 Task: In the Company generalmotors.com, Log call with description : 'Engaged in a call with a potential buyer who needs training.'; Select call outcome: 'Busy '; Select call Direction: Inbound; Add date: '13 August, 2023' and time 10:30:AM. Logged in from softage.1@softage.net
Action: Mouse moved to (95, 72)
Screenshot: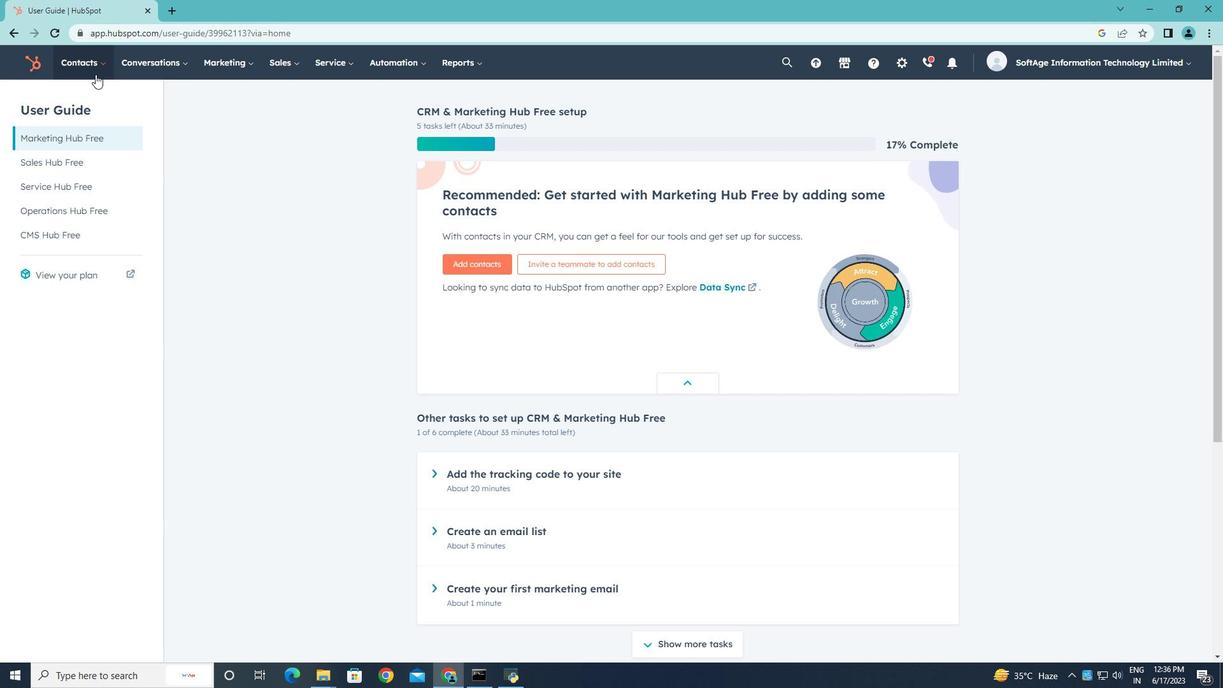 
Action: Mouse pressed left at (95, 72)
Screenshot: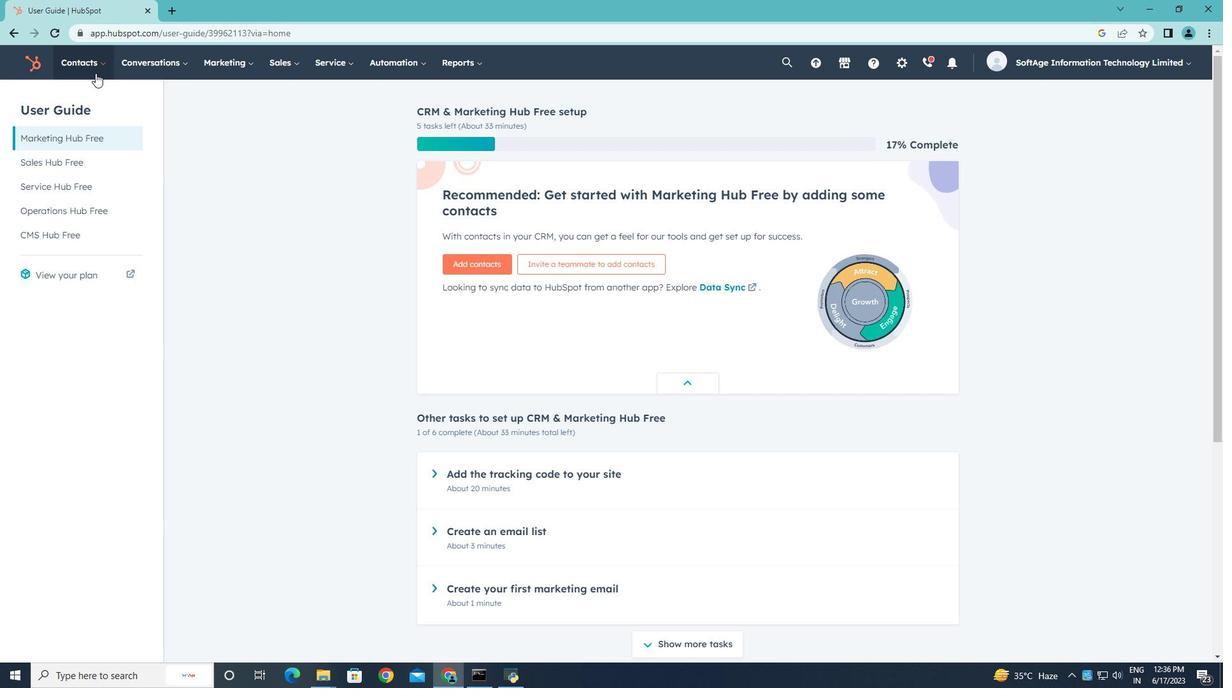 
Action: Mouse moved to (88, 126)
Screenshot: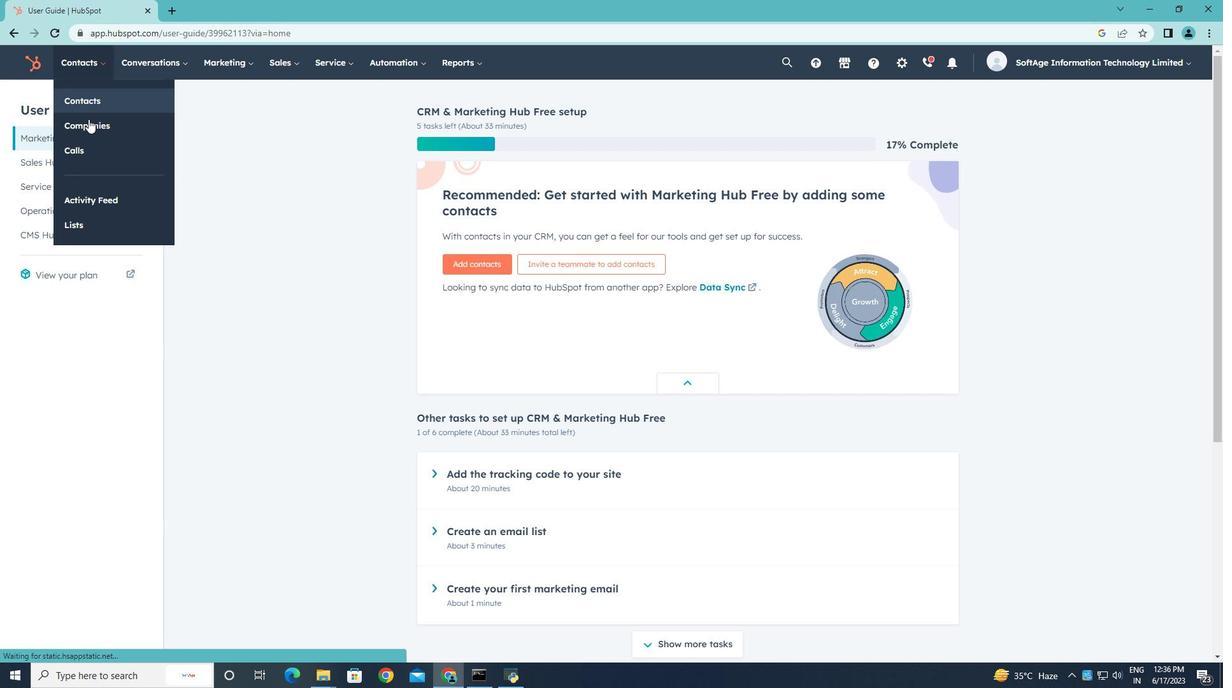 
Action: Mouse pressed left at (88, 126)
Screenshot: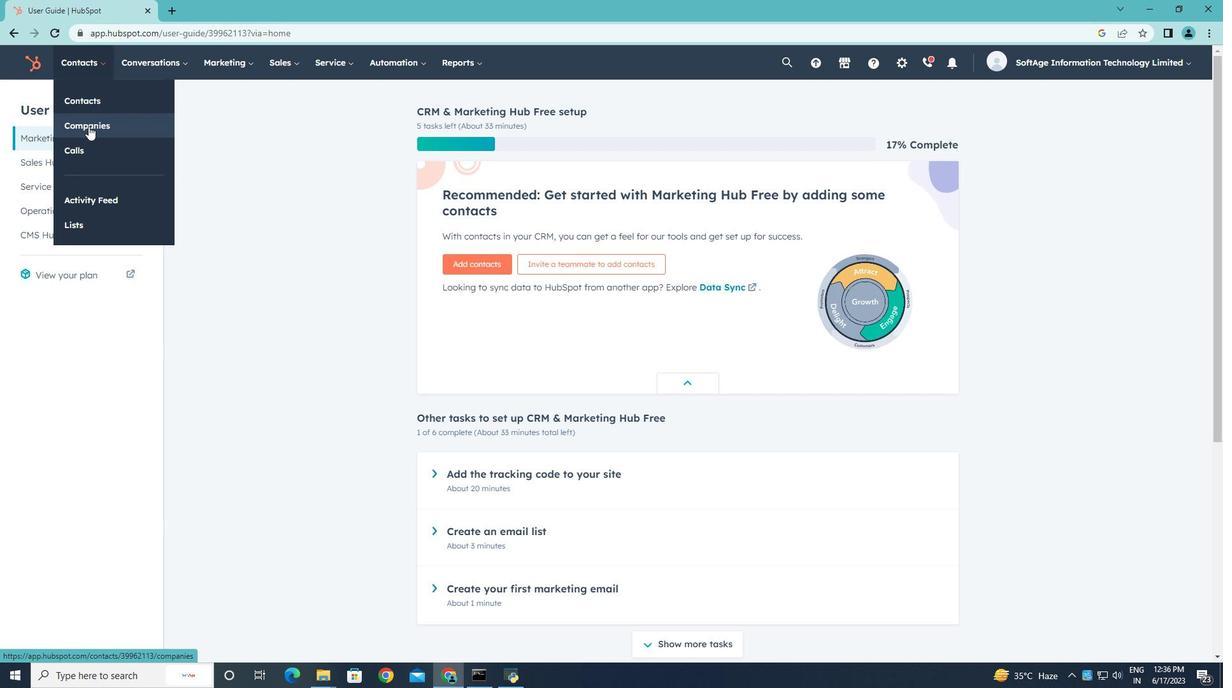 
Action: Mouse moved to (103, 139)
Screenshot: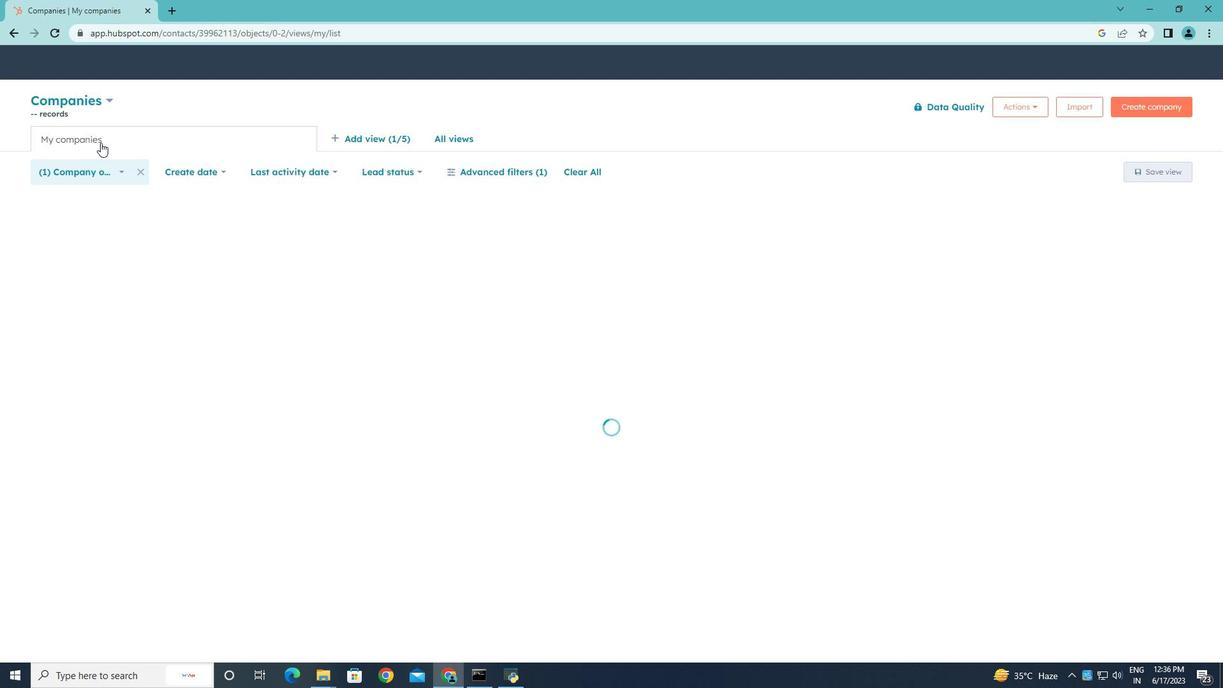 
Action: Mouse pressed left at (103, 139)
Screenshot: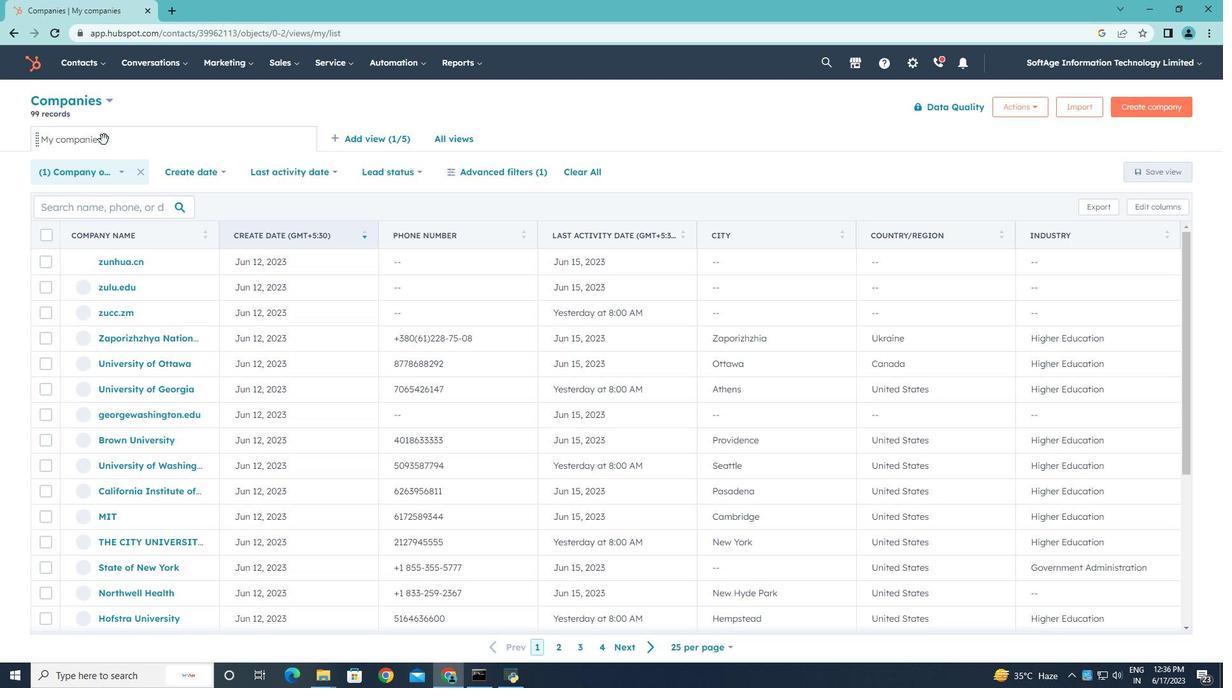 
Action: Mouse moved to (120, 214)
Screenshot: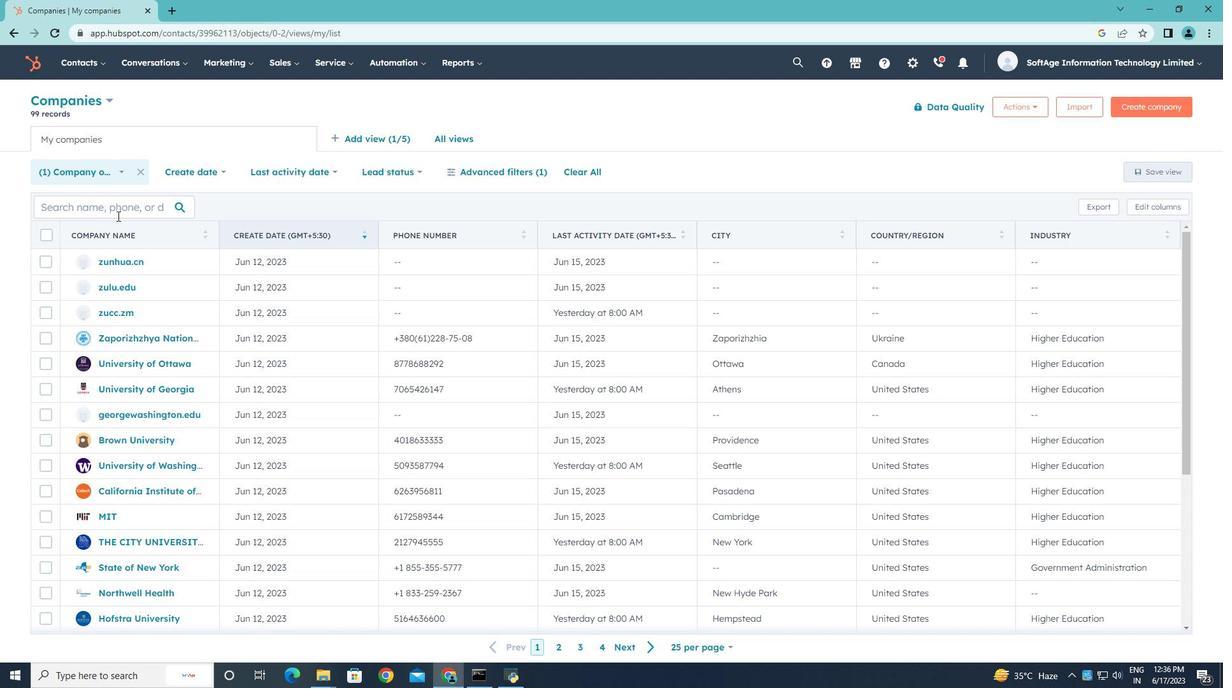 
Action: Mouse pressed left at (120, 214)
Screenshot: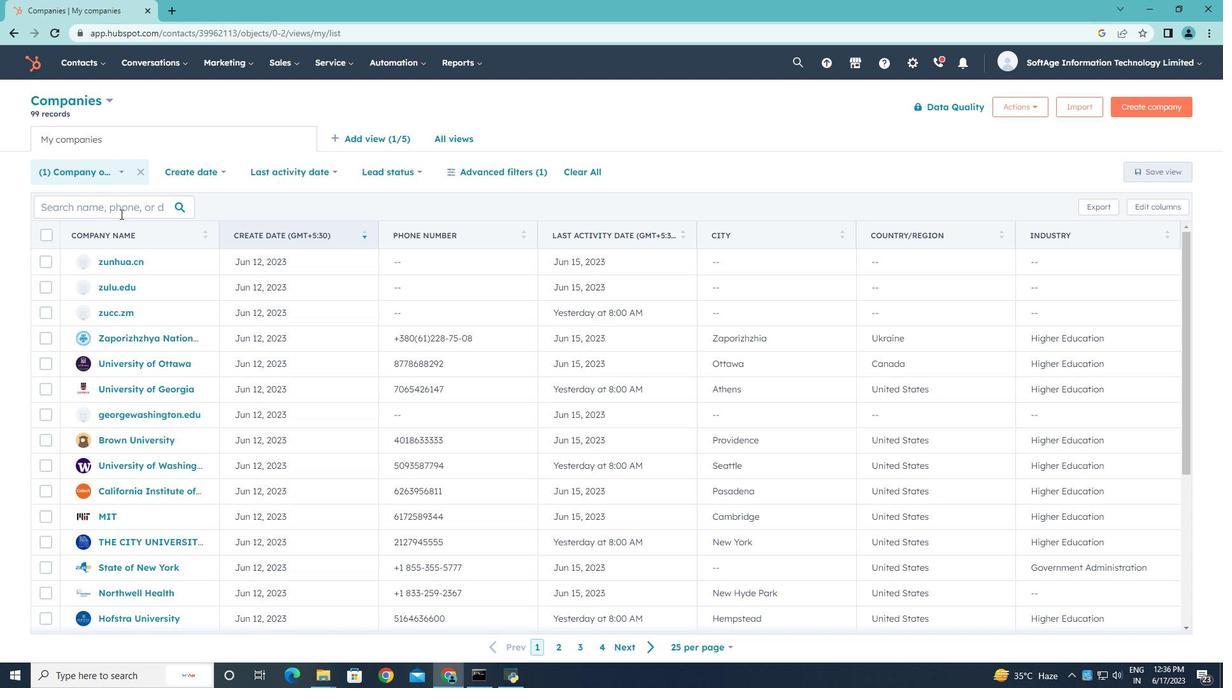 
Action: Key pressed generalmotors.com
Screenshot: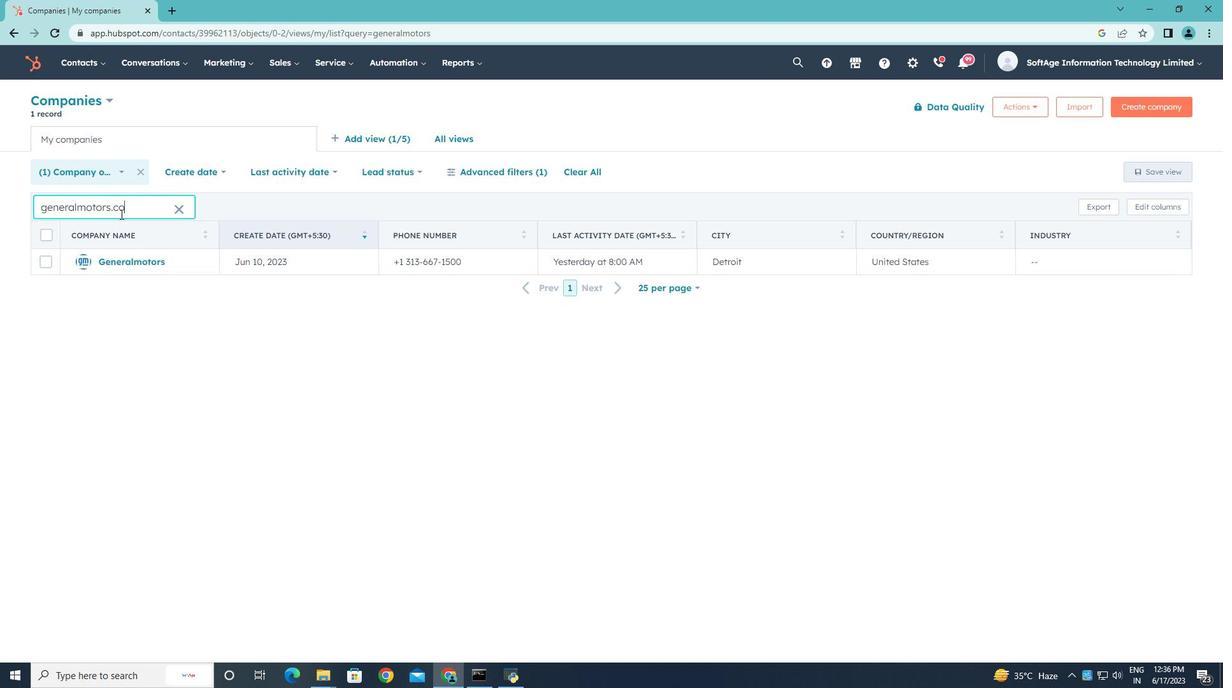 
Action: Mouse moved to (126, 260)
Screenshot: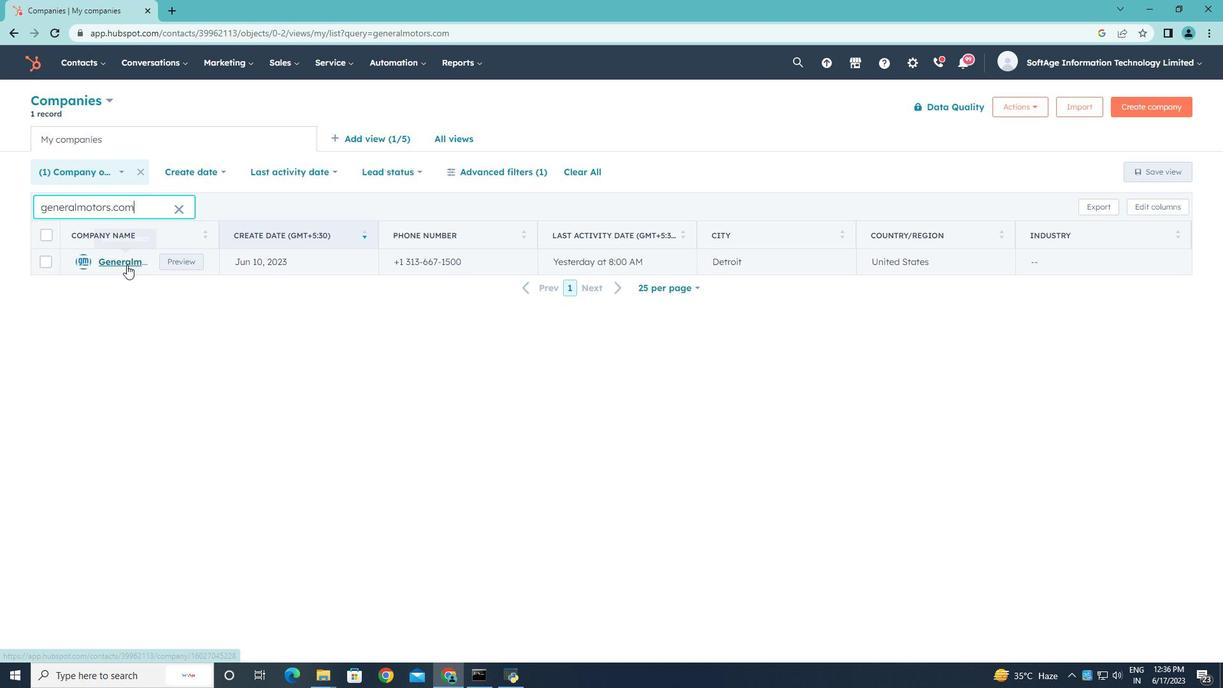
Action: Mouse pressed left at (126, 260)
Screenshot: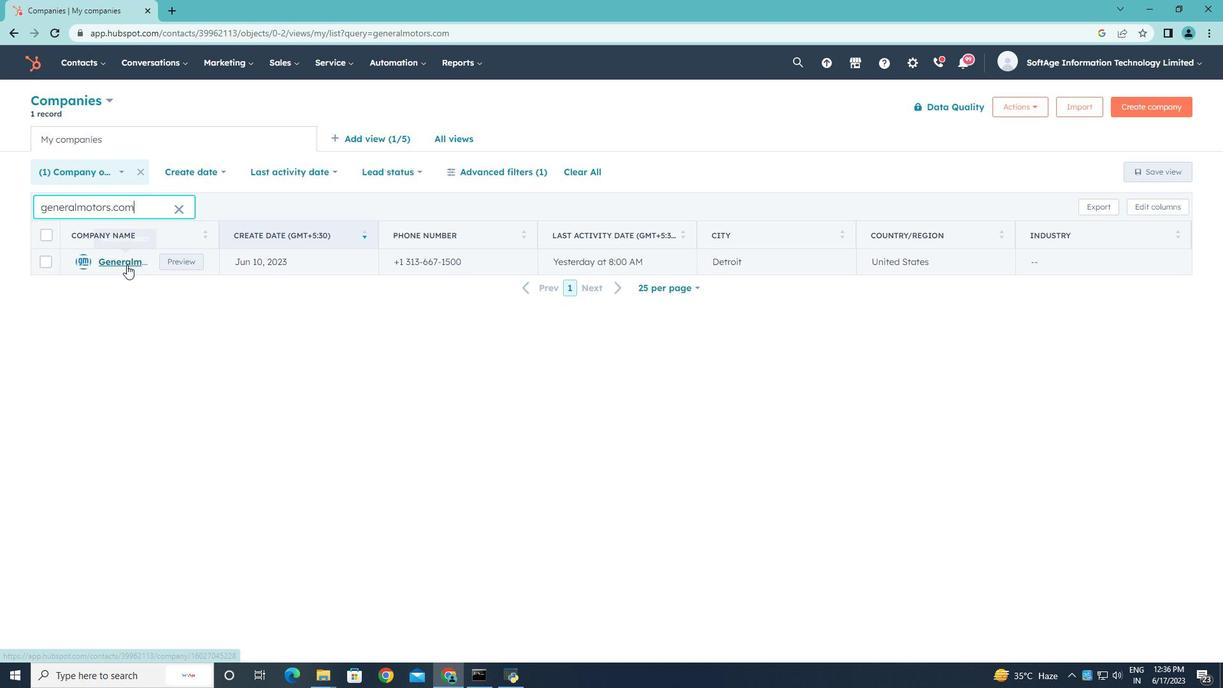 
Action: Mouse moved to (244, 216)
Screenshot: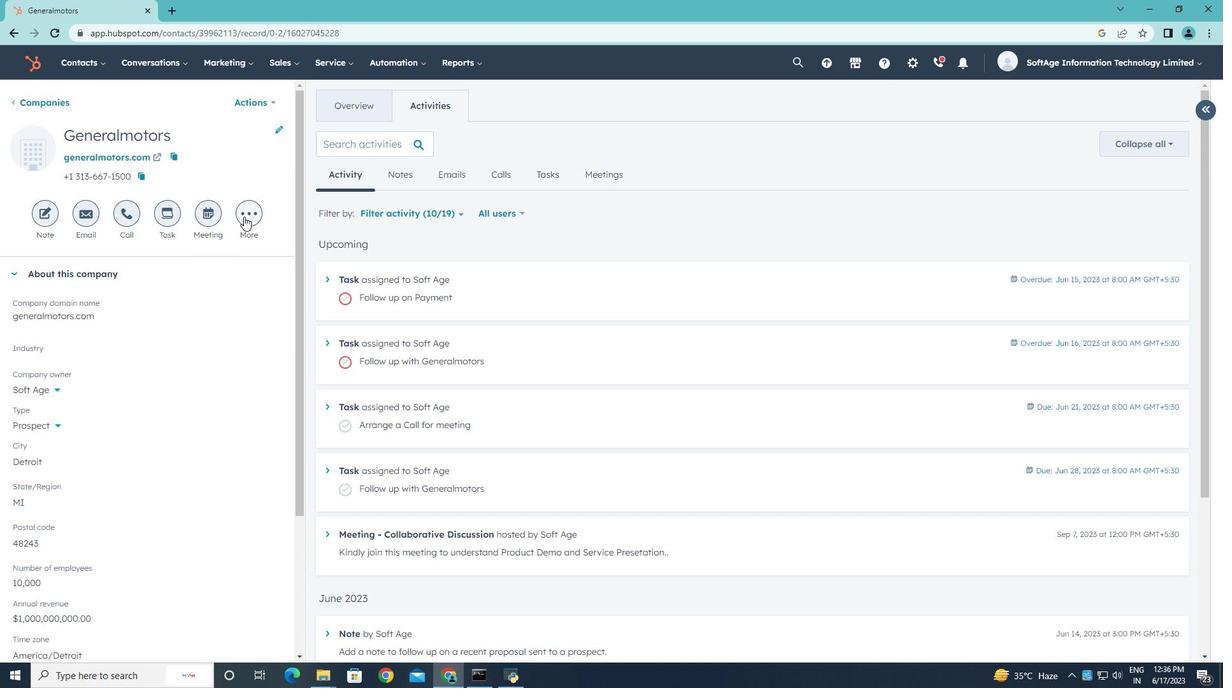 
Action: Mouse pressed left at (244, 216)
Screenshot: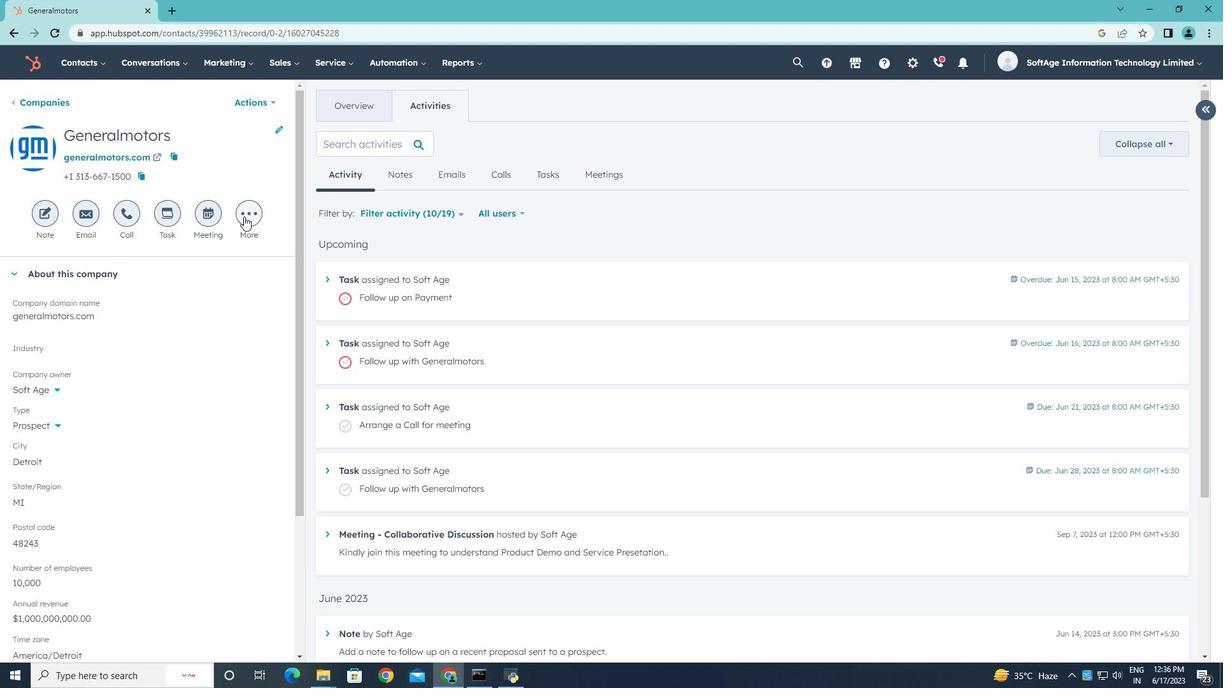 
Action: Mouse moved to (234, 321)
Screenshot: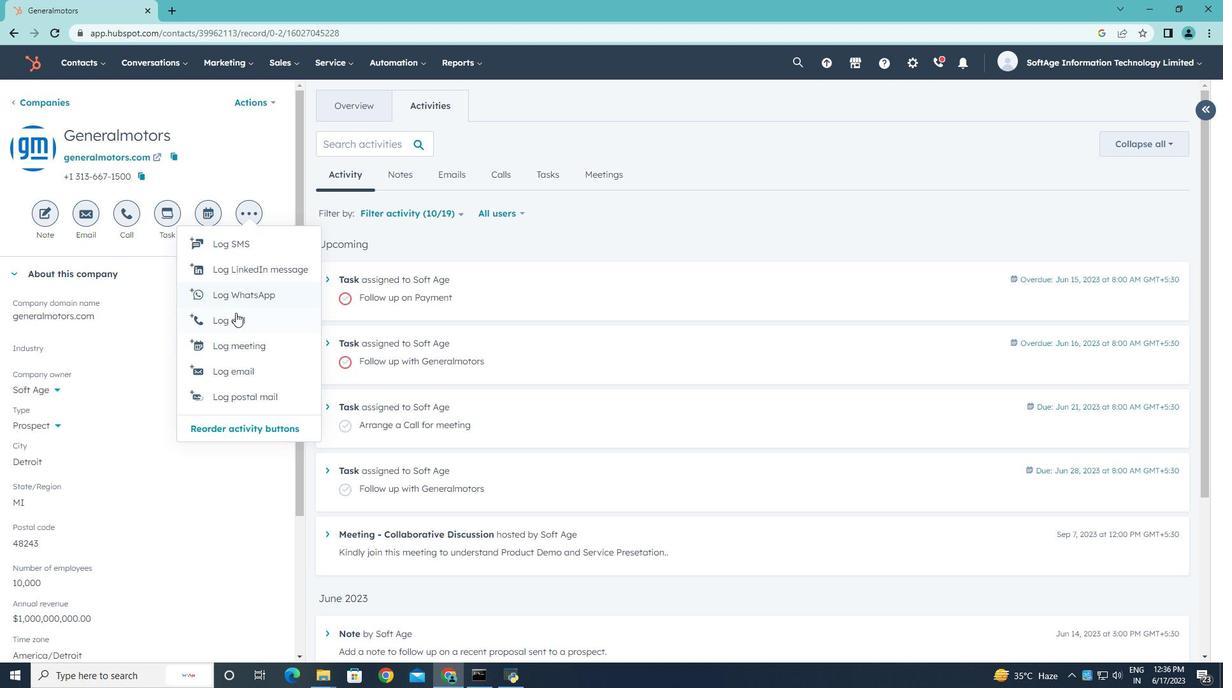 
Action: Mouse pressed left at (234, 321)
Screenshot: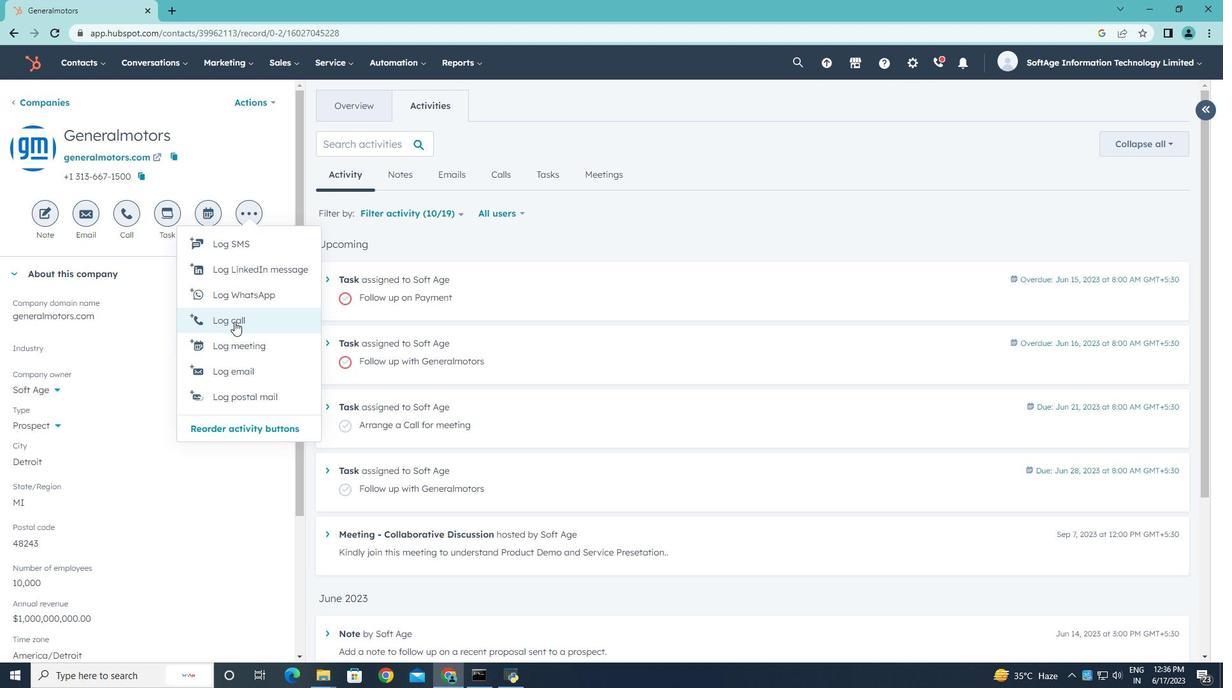 
Action: Mouse moved to (234, 321)
Screenshot: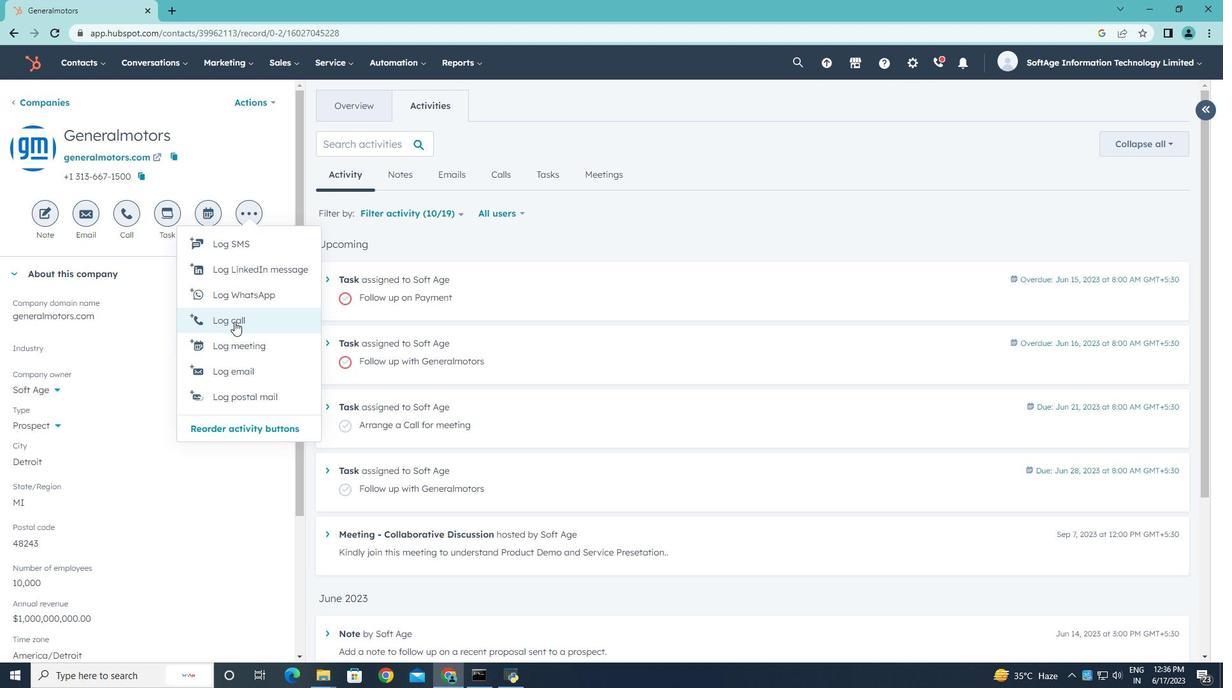
Action: Key pressed <Key.shift><Key.shift><Key.shift><Key.shift><Key.shift><Key.shift><Key.shift><Key.shift><Key.shift><Key.shift><Key.shift>Engaged<Key.space>in<Key.space>a<Key.space>call<Key.space>with<Key.space>a<Key.space>potential<Key.space>buyer<Key.space>who<Key.space>needs<Key.space>training.
Screenshot: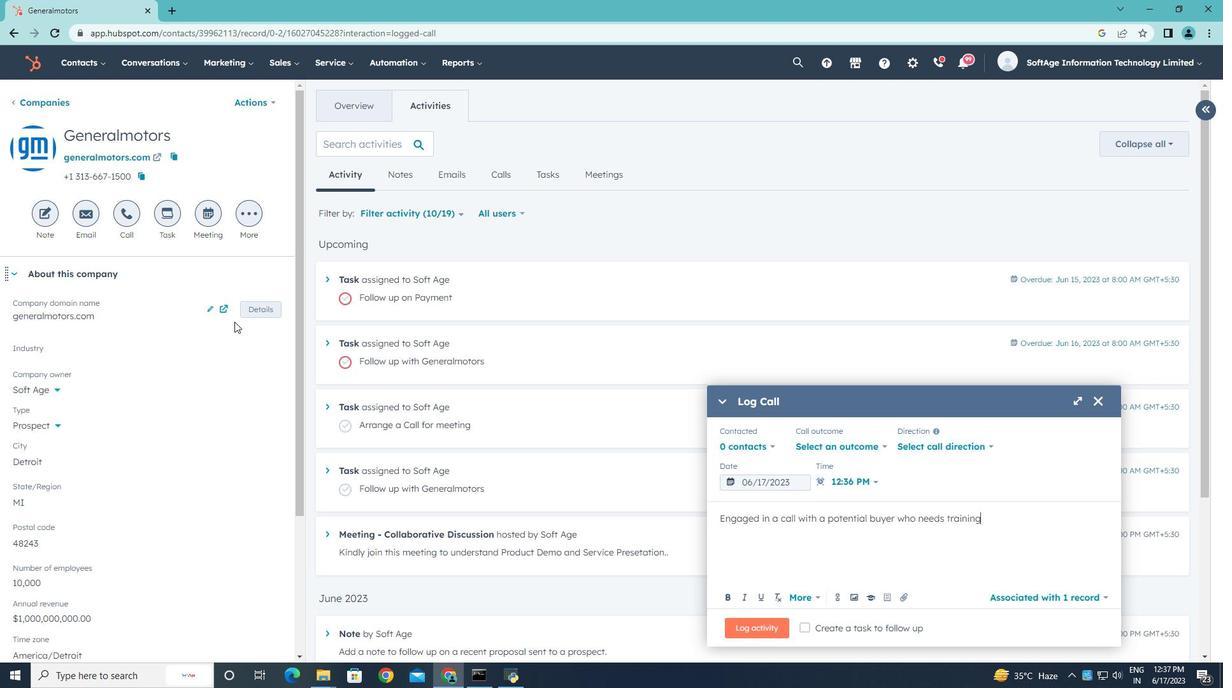 
Action: Mouse moved to (885, 443)
Screenshot: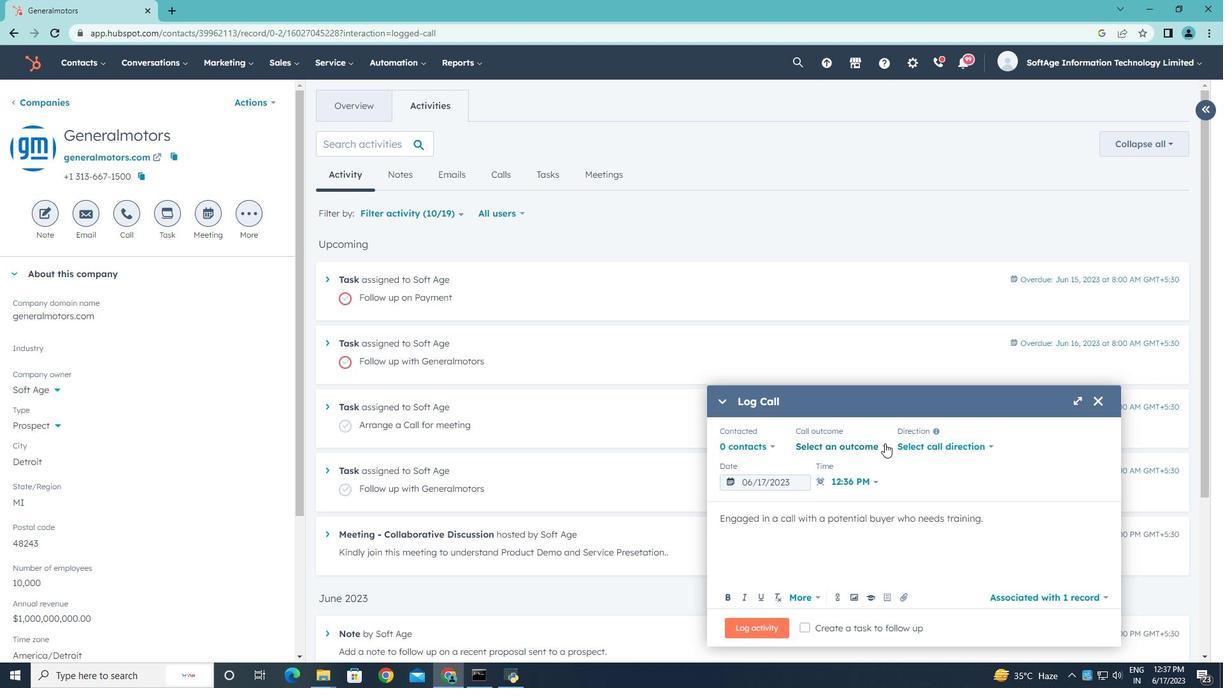 
Action: Mouse pressed left at (885, 443)
Screenshot: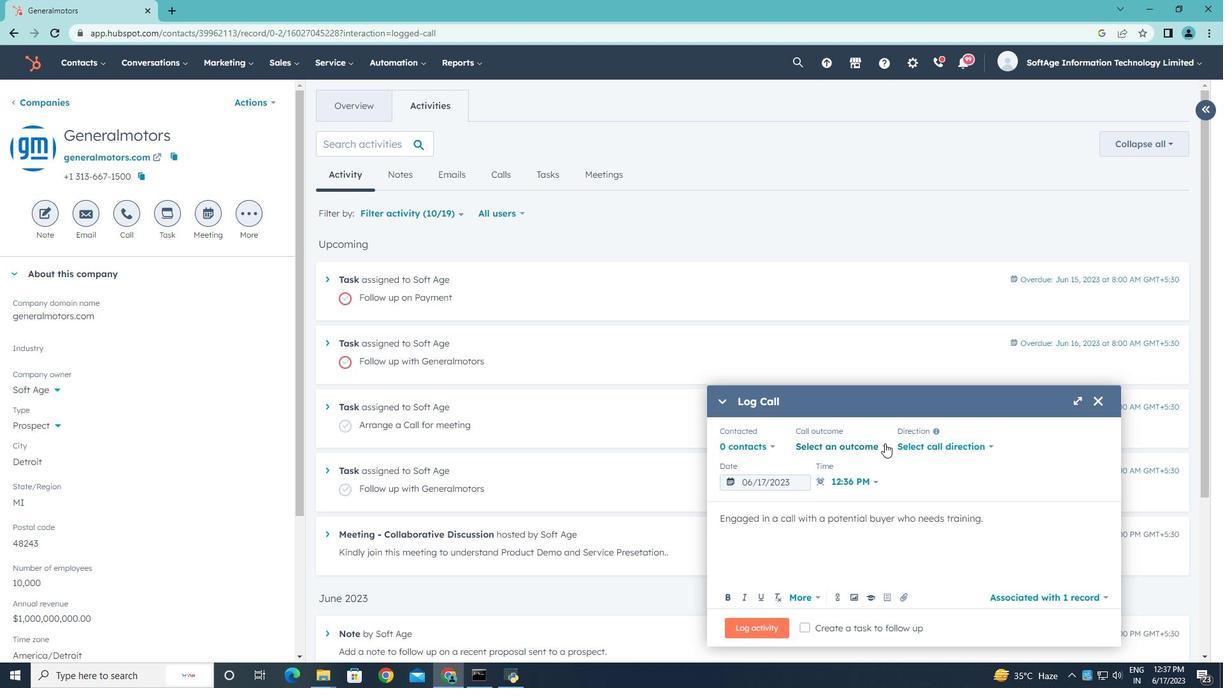 
Action: Mouse moved to (849, 484)
Screenshot: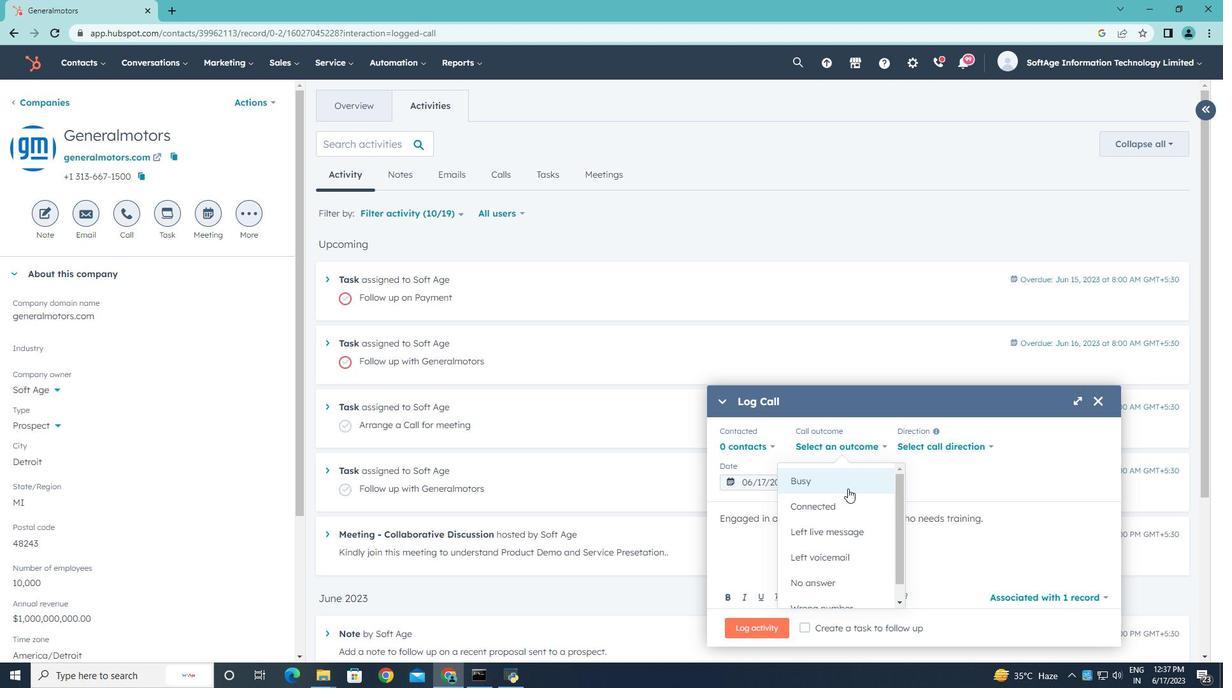 
Action: Mouse pressed left at (849, 484)
Screenshot: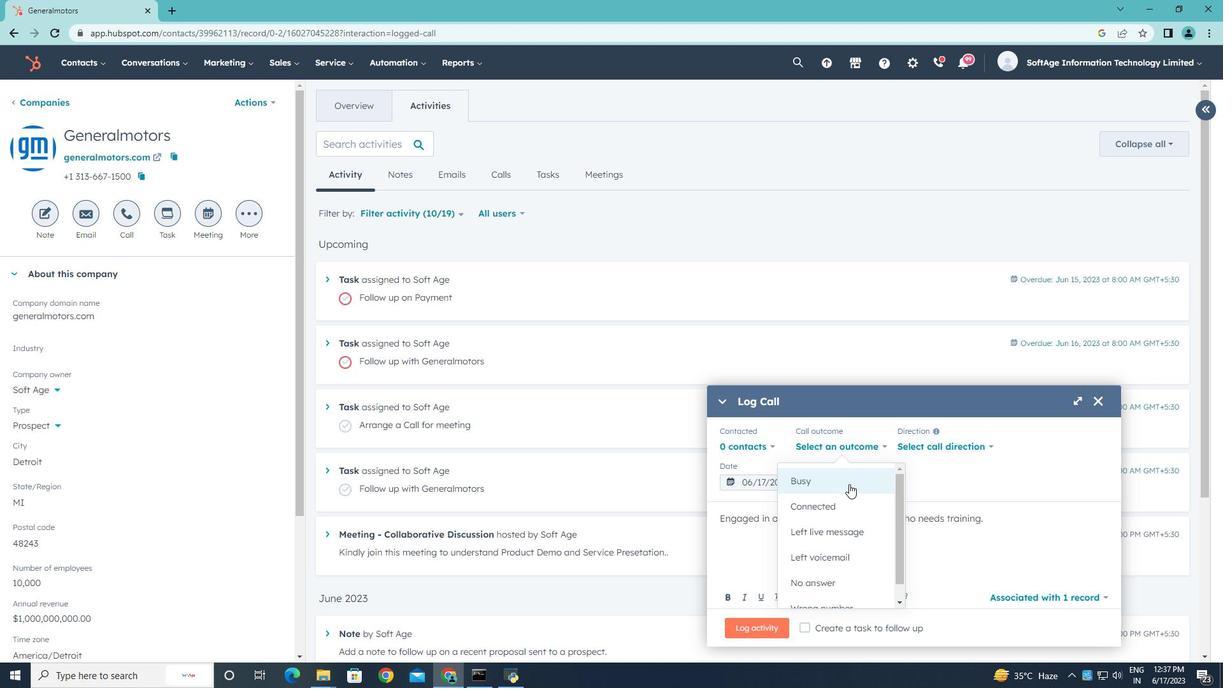 
Action: Mouse moved to (927, 446)
Screenshot: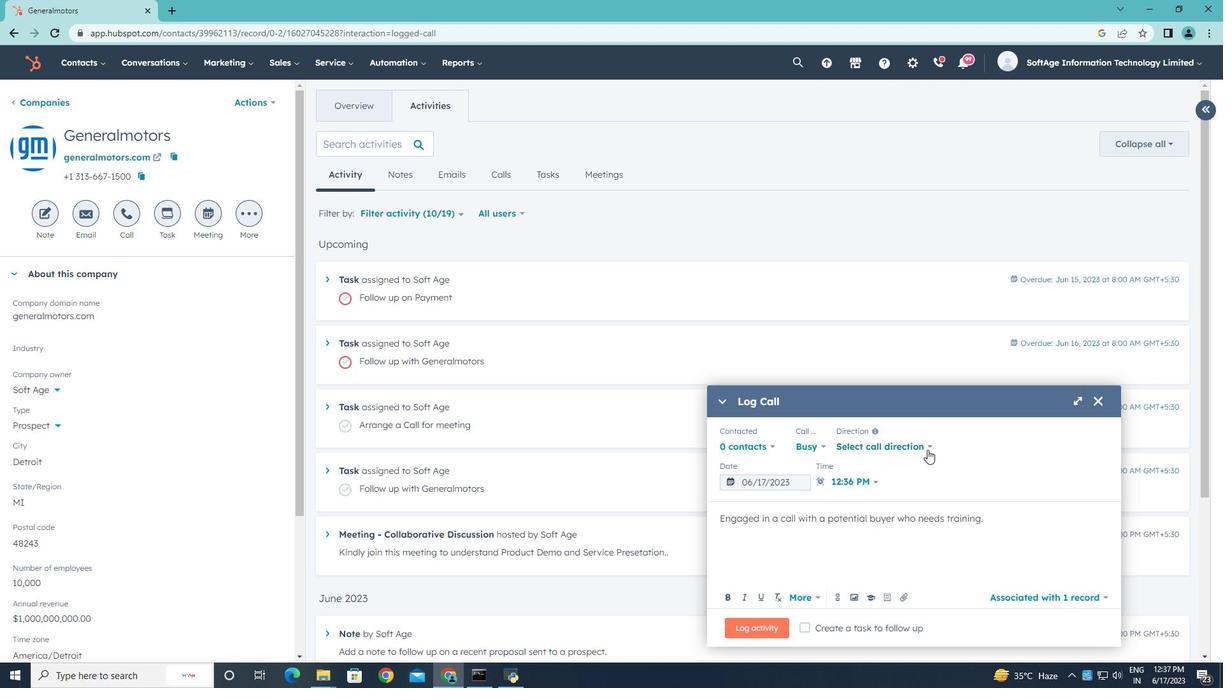 
Action: Mouse pressed left at (927, 446)
Screenshot: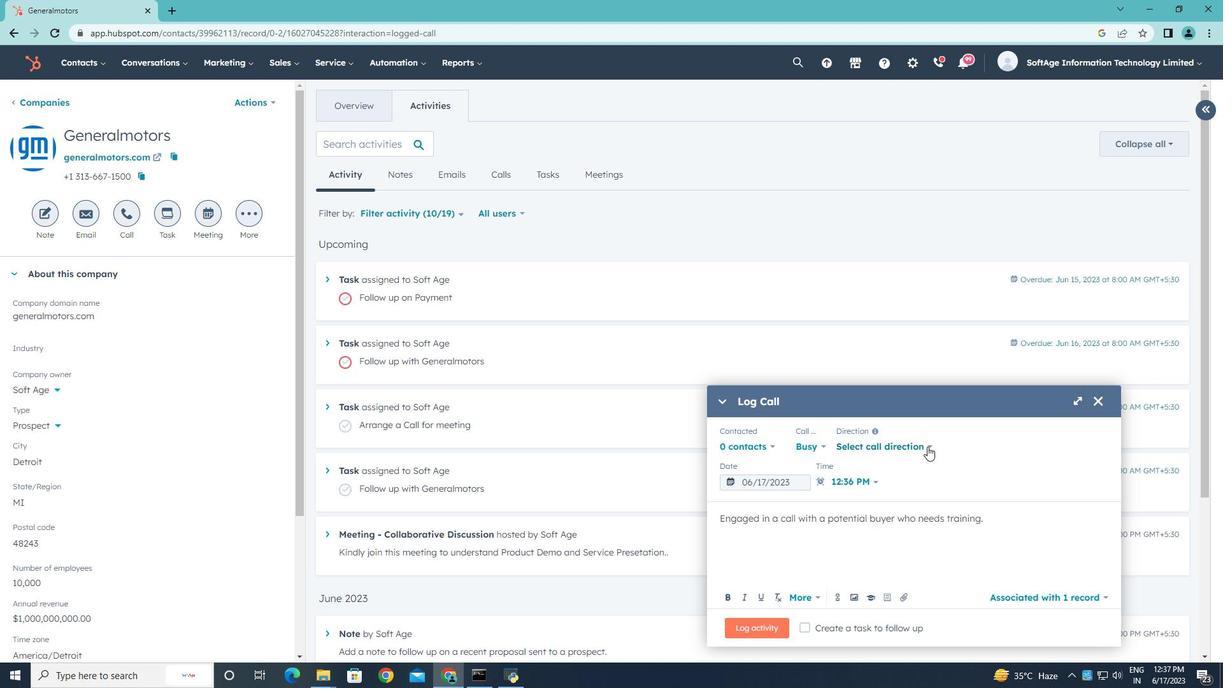 
Action: Mouse moved to (896, 475)
Screenshot: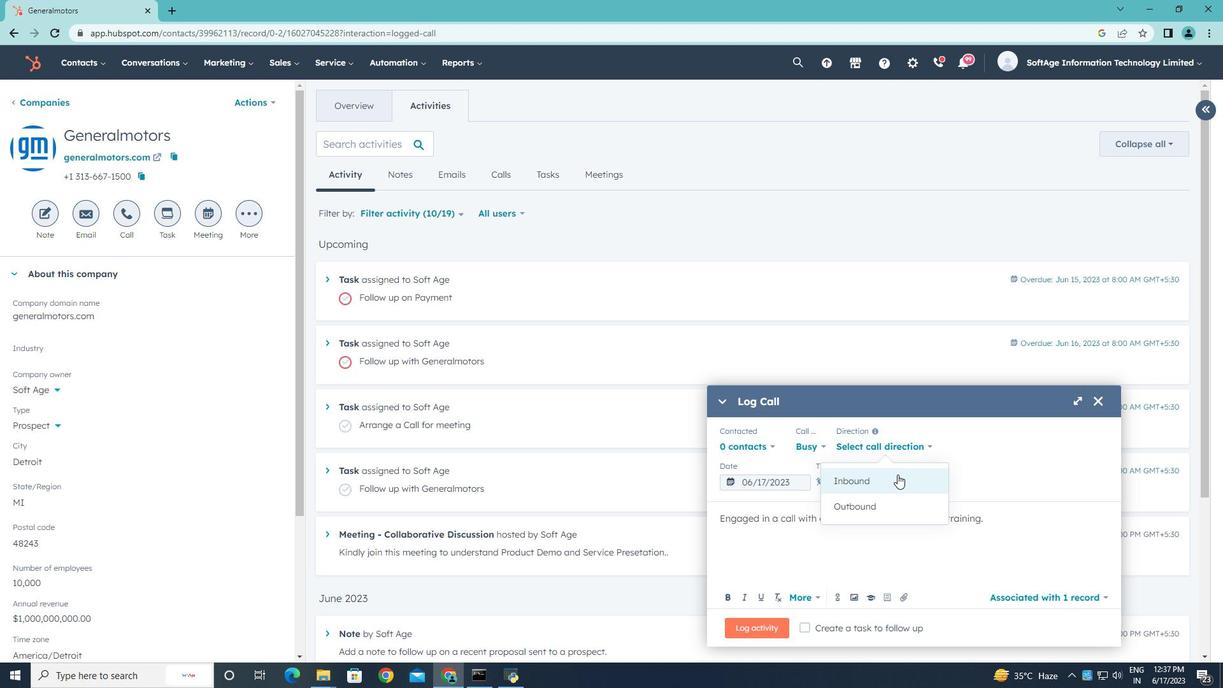 
Action: Mouse pressed left at (896, 475)
Screenshot: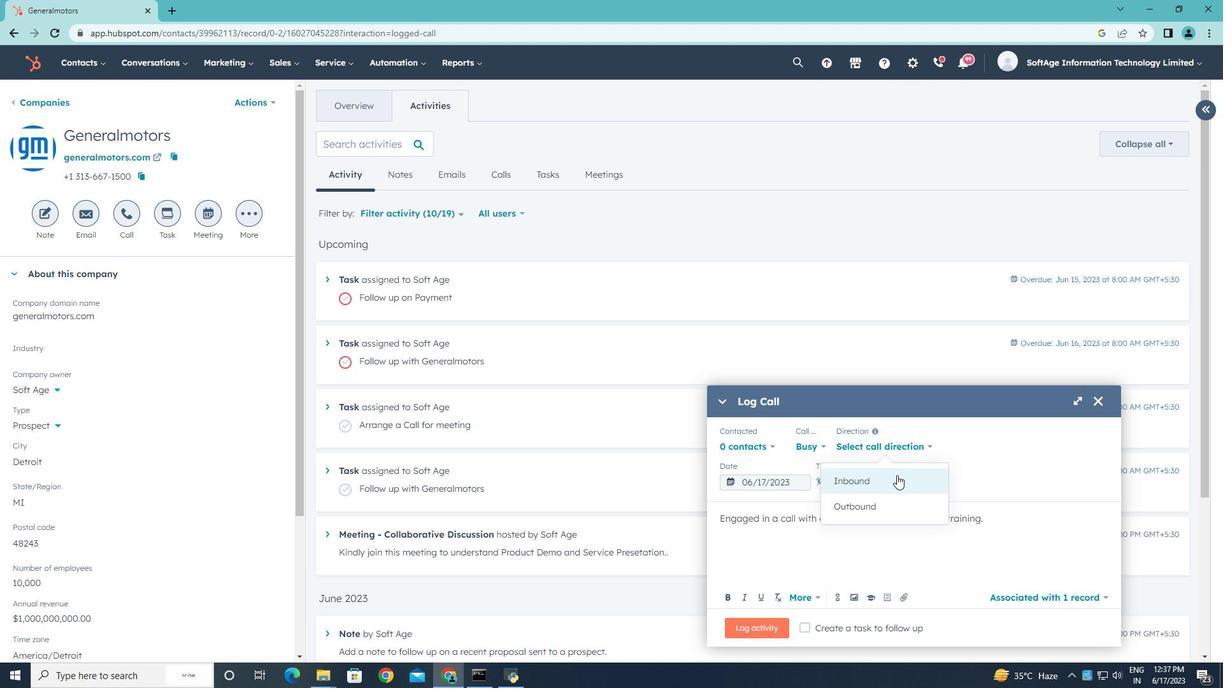 
Action: Mouse moved to (986, 448)
Screenshot: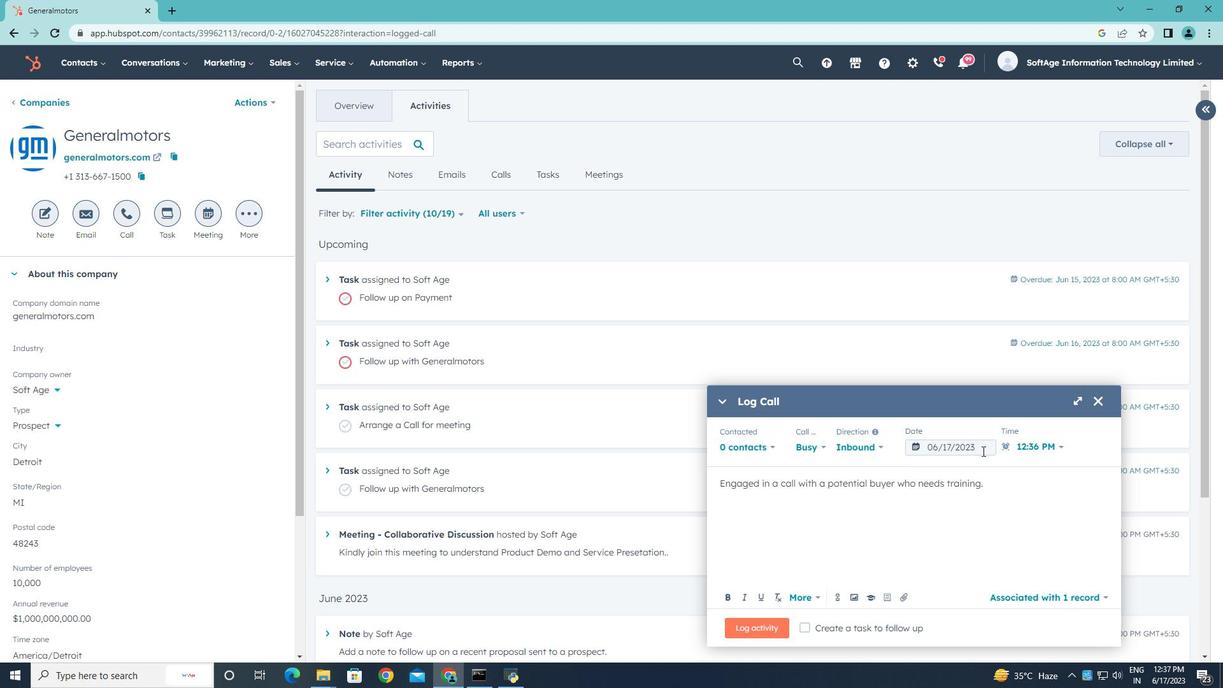 
Action: Mouse pressed left at (986, 448)
Screenshot: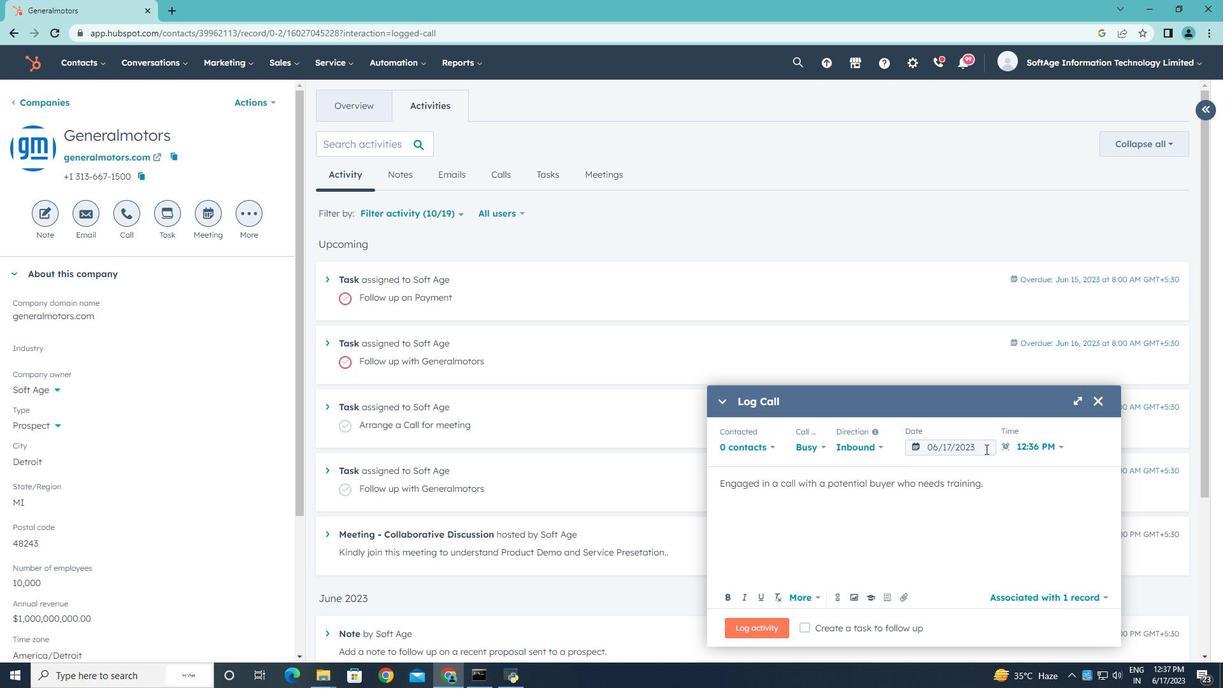 
Action: Mouse moved to (1071, 245)
Screenshot: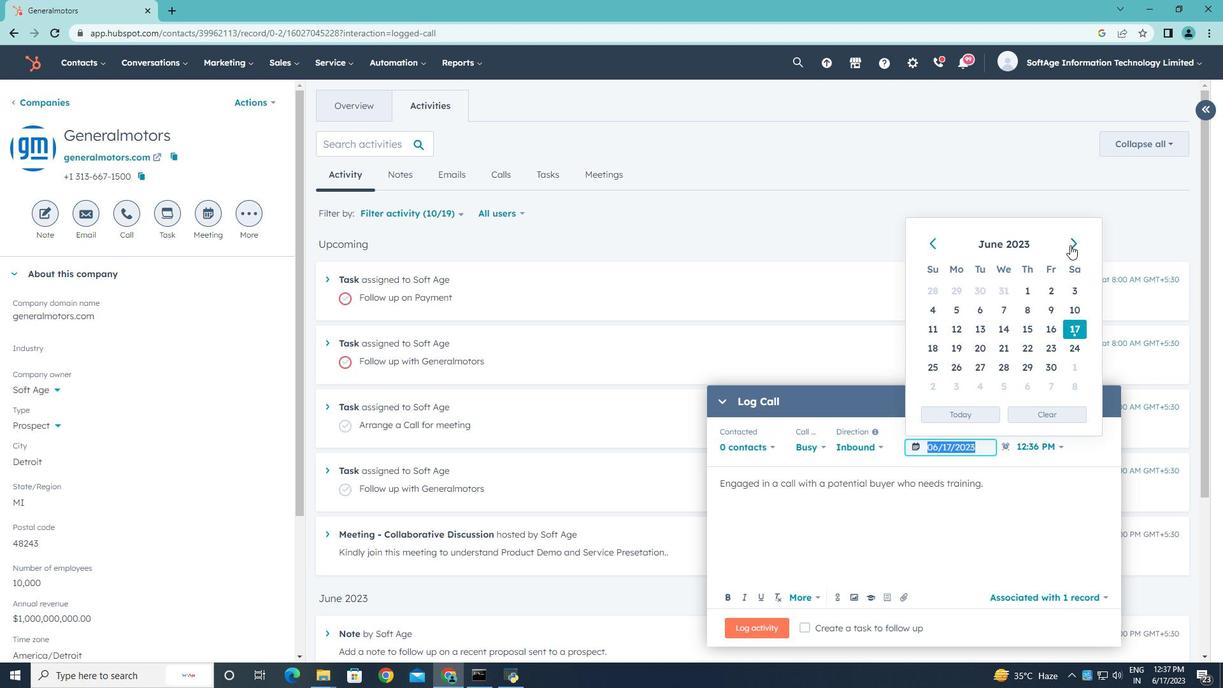 
Action: Mouse pressed left at (1071, 245)
Screenshot: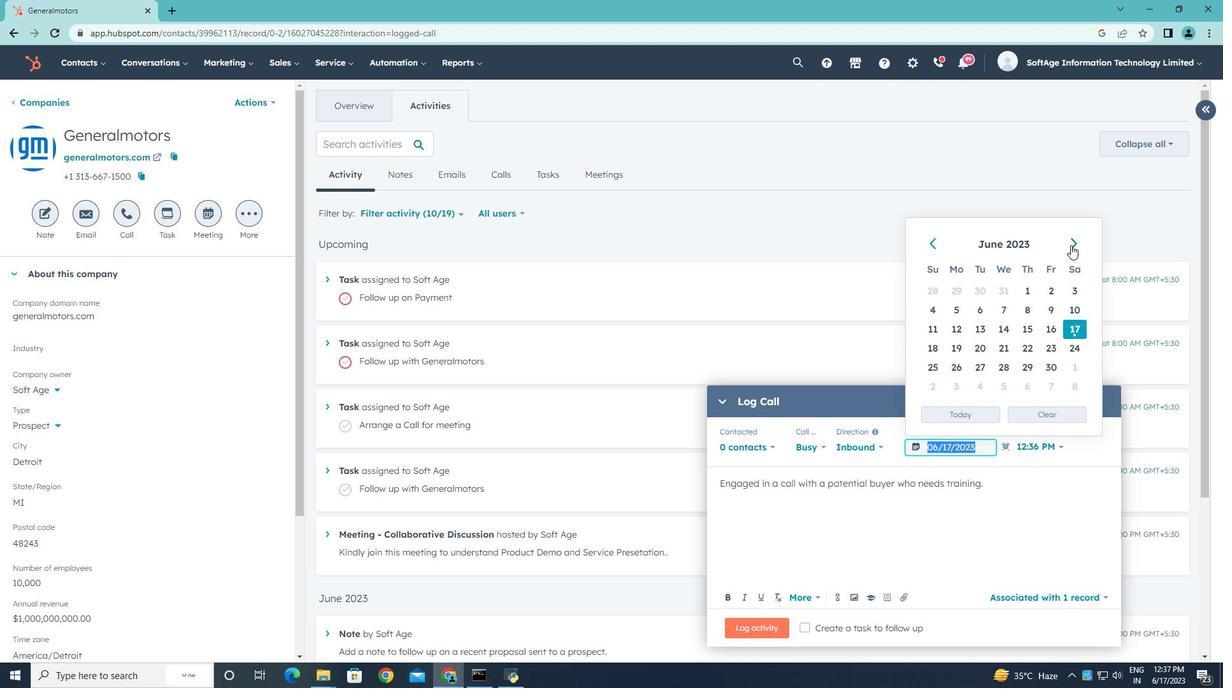 
Action: Mouse pressed left at (1071, 245)
Screenshot: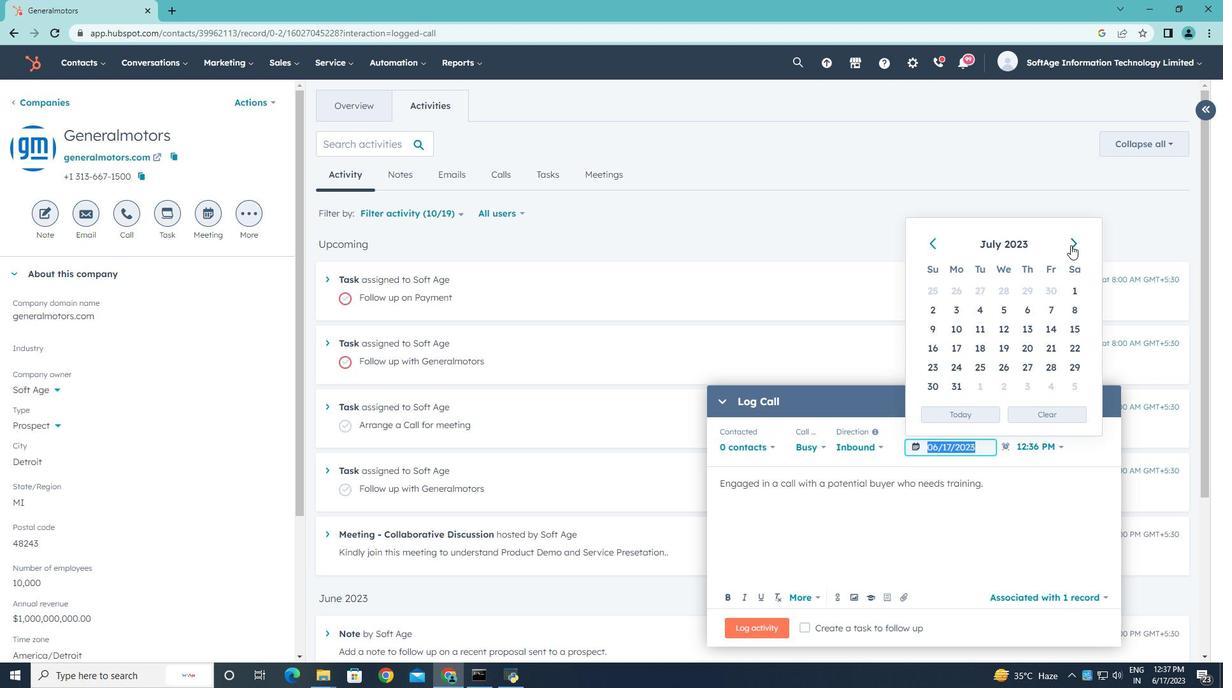 
Action: Mouse moved to (938, 327)
Screenshot: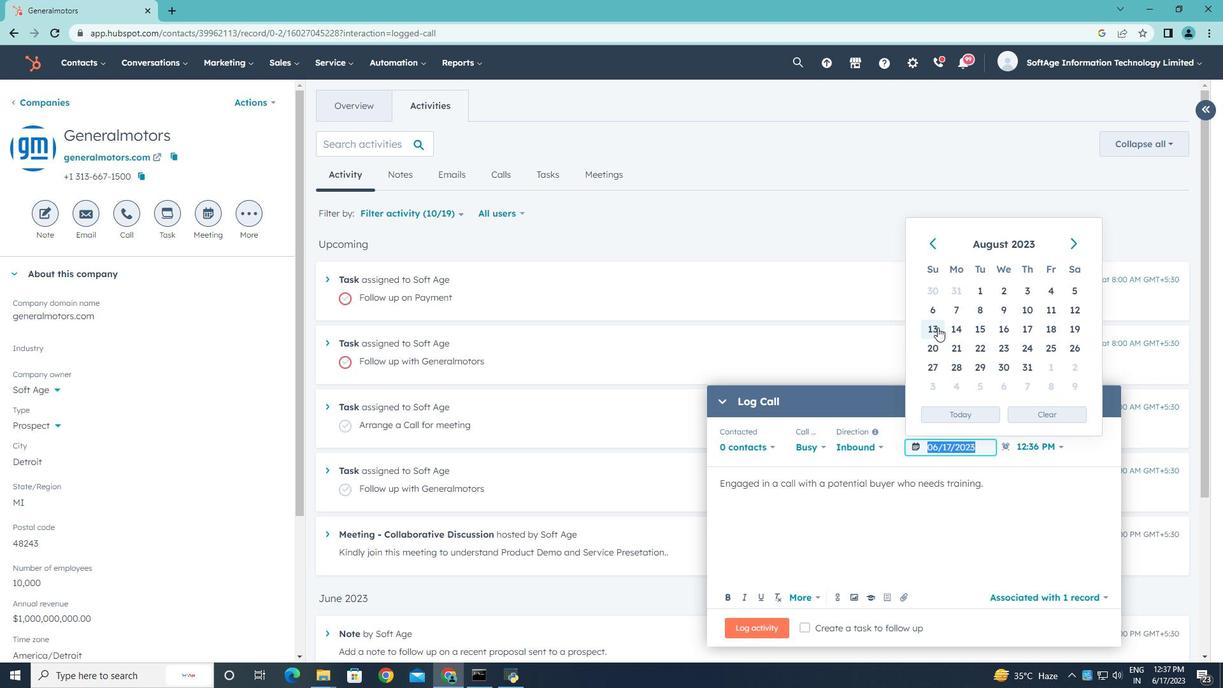 
Action: Mouse pressed left at (938, 327)
Screenshot: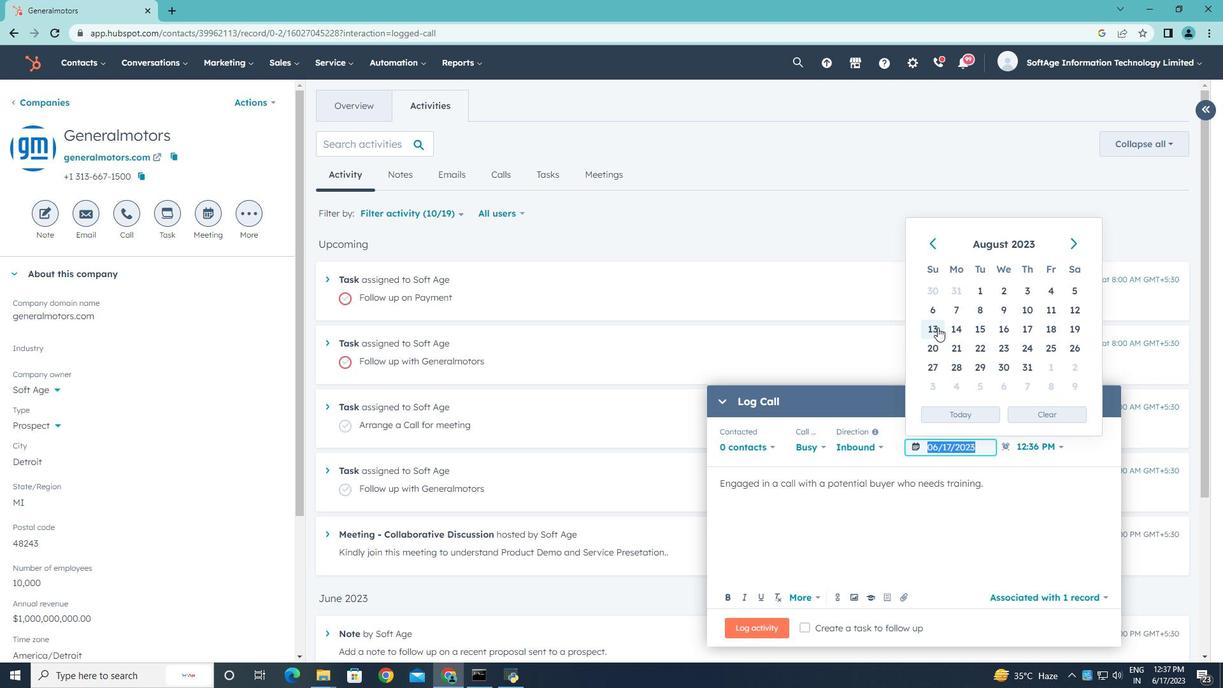 
Action: Mouse moved to (1063, 449)
Screenshot: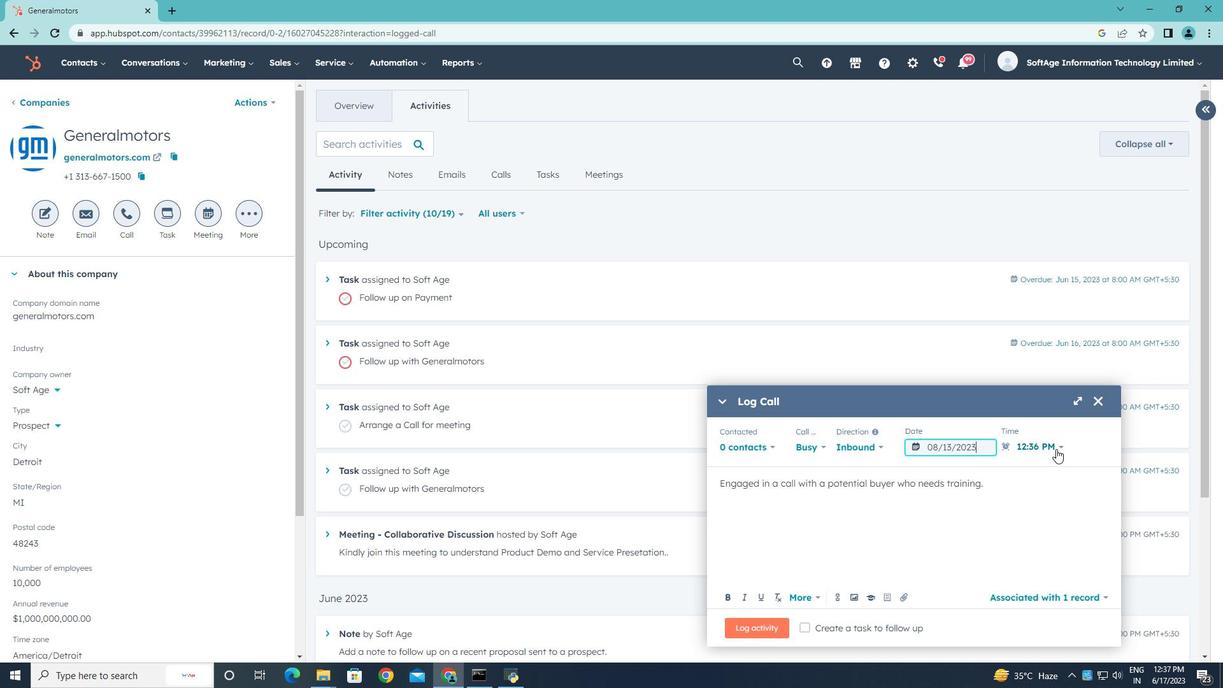 
Action: Mouse pressed left at (1063, 449)
Screenshot: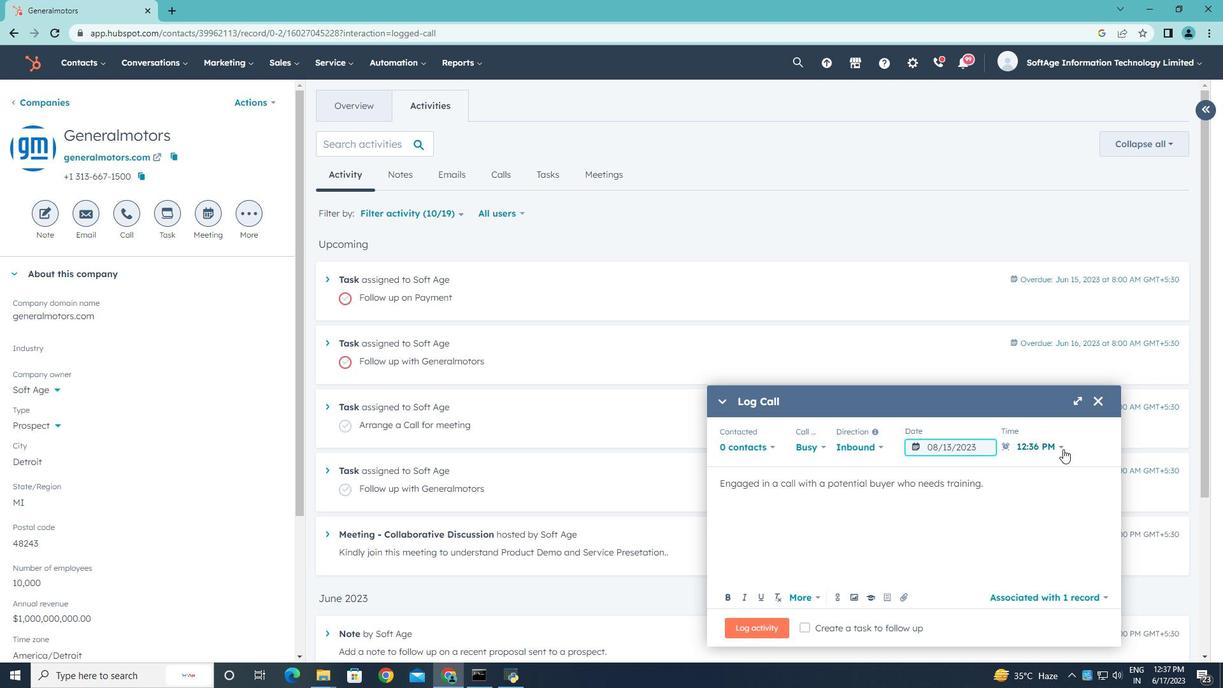 
Action: Mouse moved to (1048, 543)
Screenshot: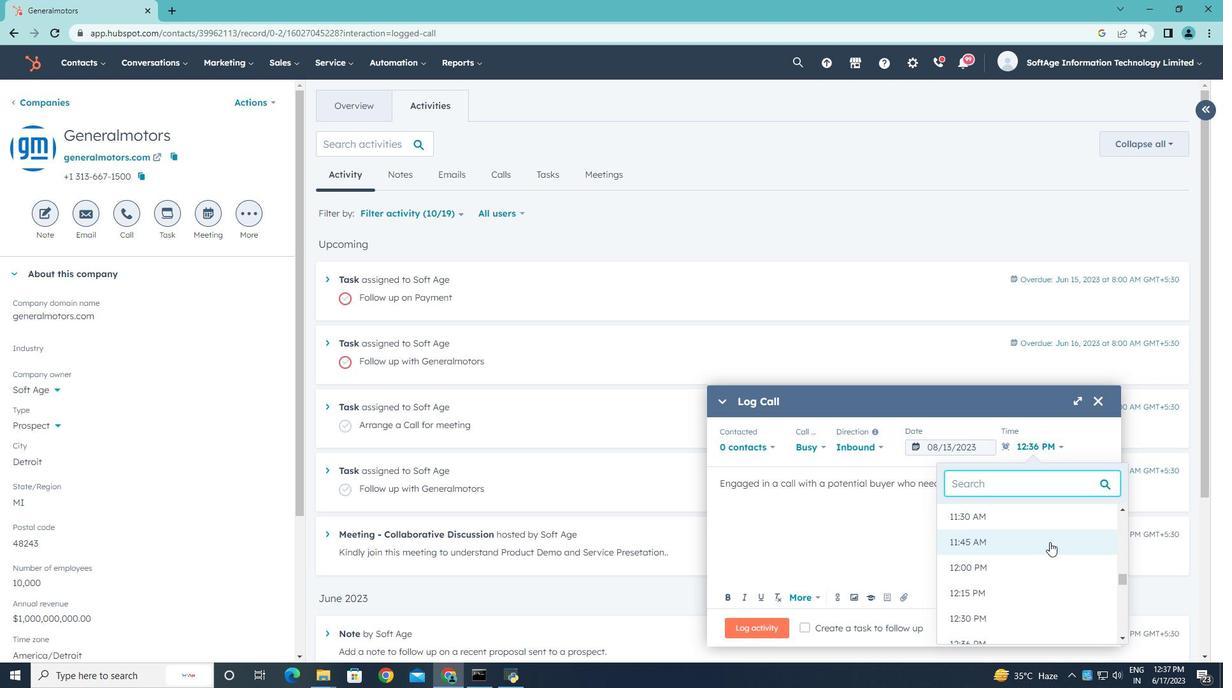 
Action: Mouse scrolled (1048, 544) with delta (0, 0)
Screenshot: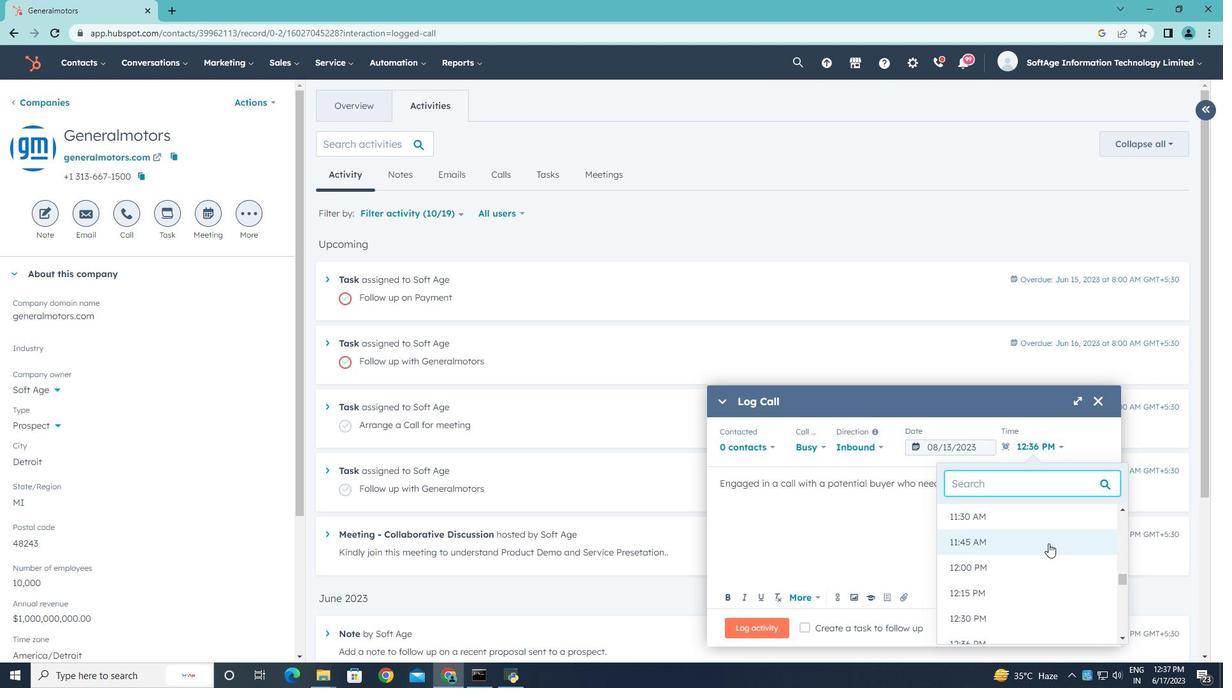
Action: Mouse scrolled (1048, 544) with delta (0, 0)
Screenshot: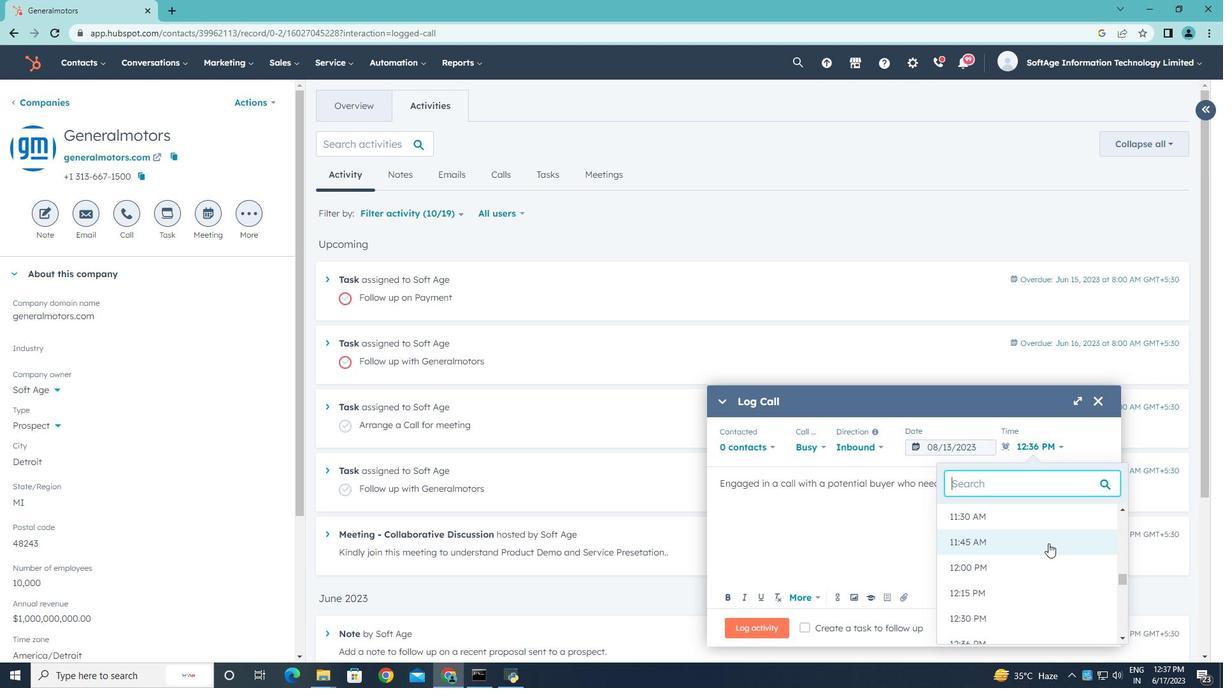 
Action: Mouse moved to (1047, 542)
Screenshot: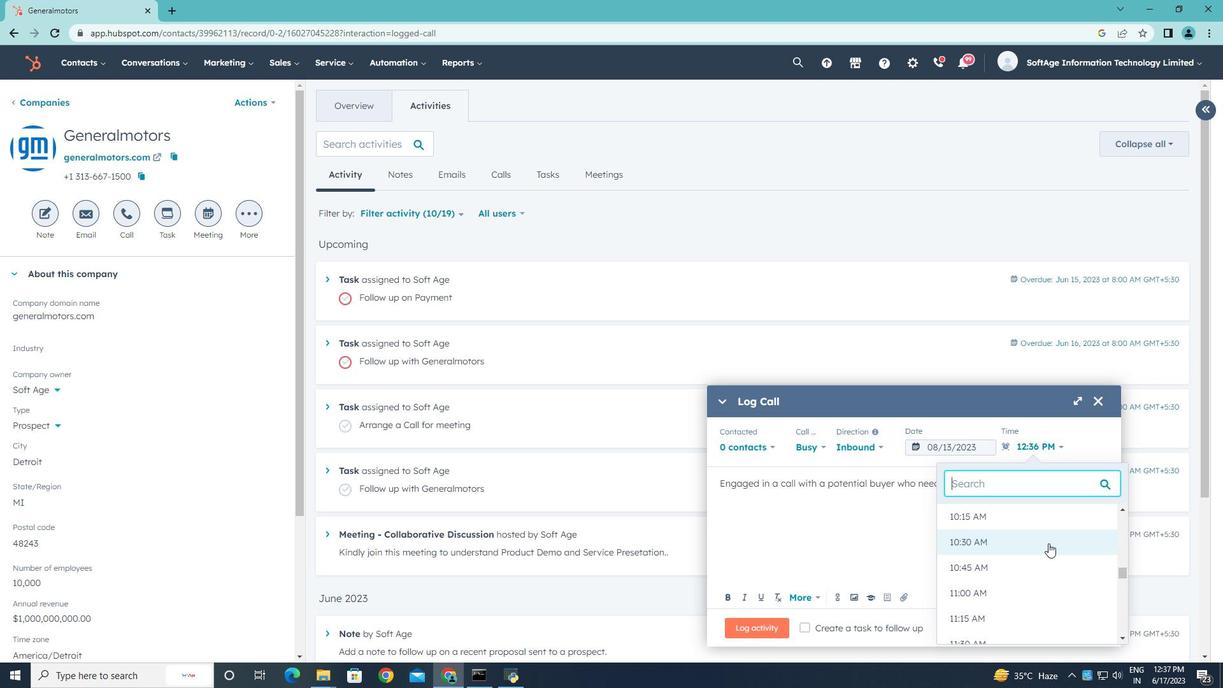 
Action: Mouse pressed left at (1047, 542)
Screenshot: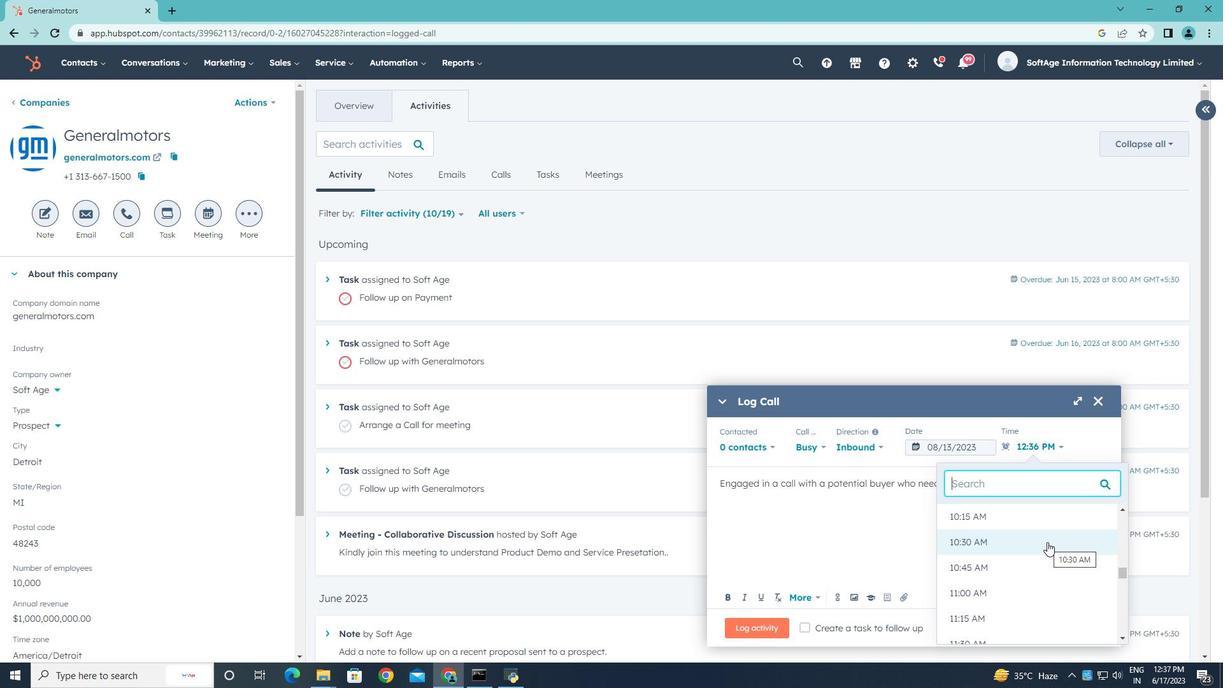 
Action: Mouse moved to (759, 627)
Screenshot: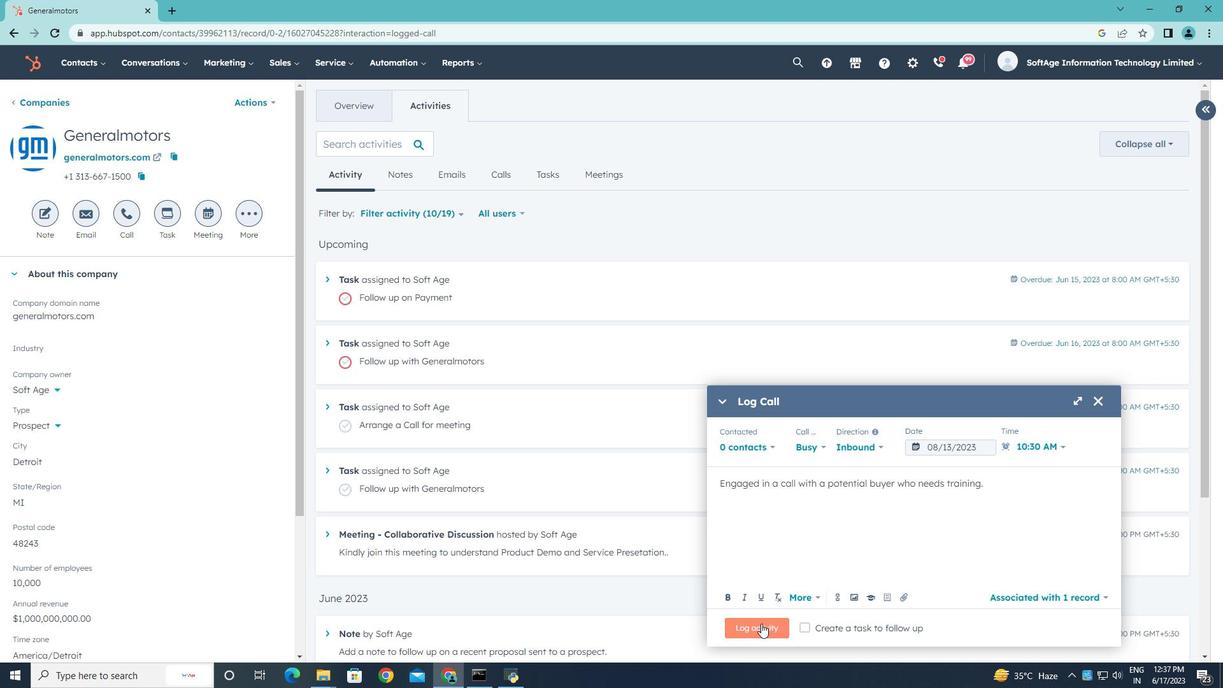
Action: Mouse pressed left at (759, 627)
Screenshot: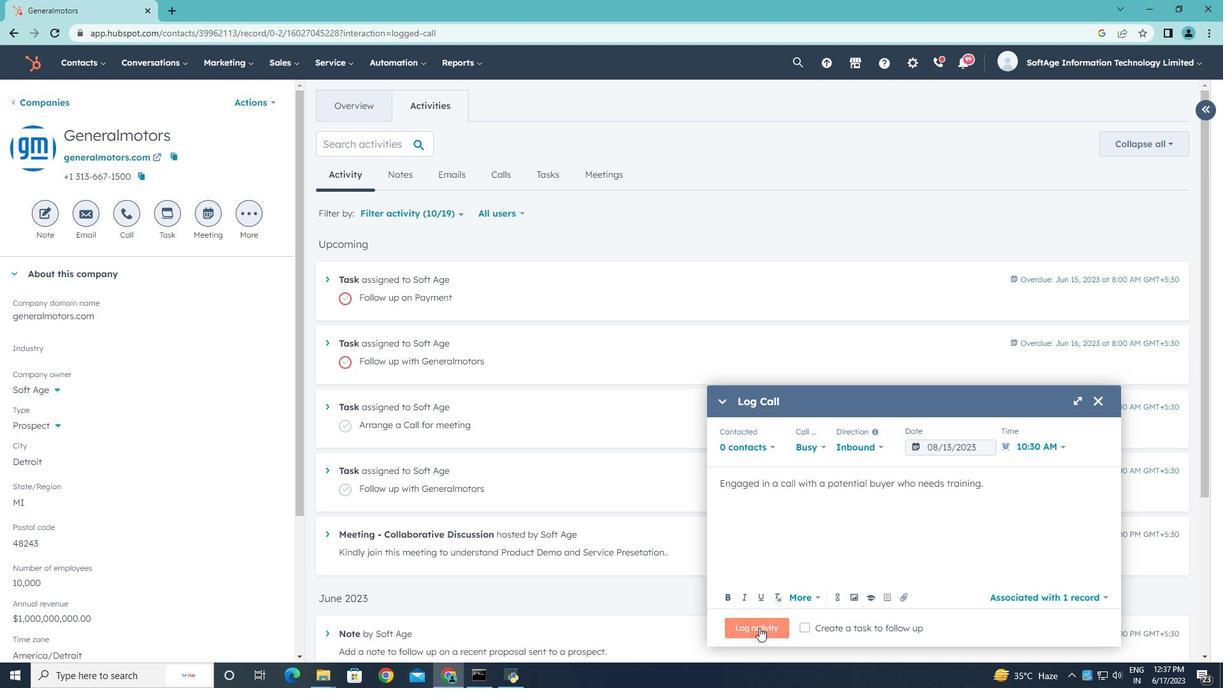 
